 Task: Switch the calendar to schedule view for June 27, 2023.
Action: Mouse moved to (14, 56)
Screenshot: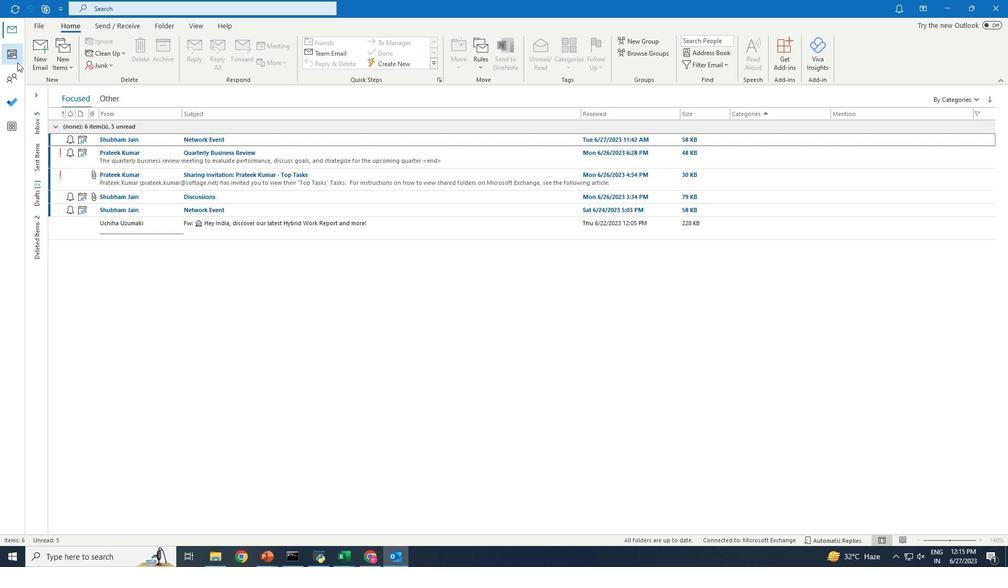 
Action: Mouse pressed left at (14, 56)
Screenshot: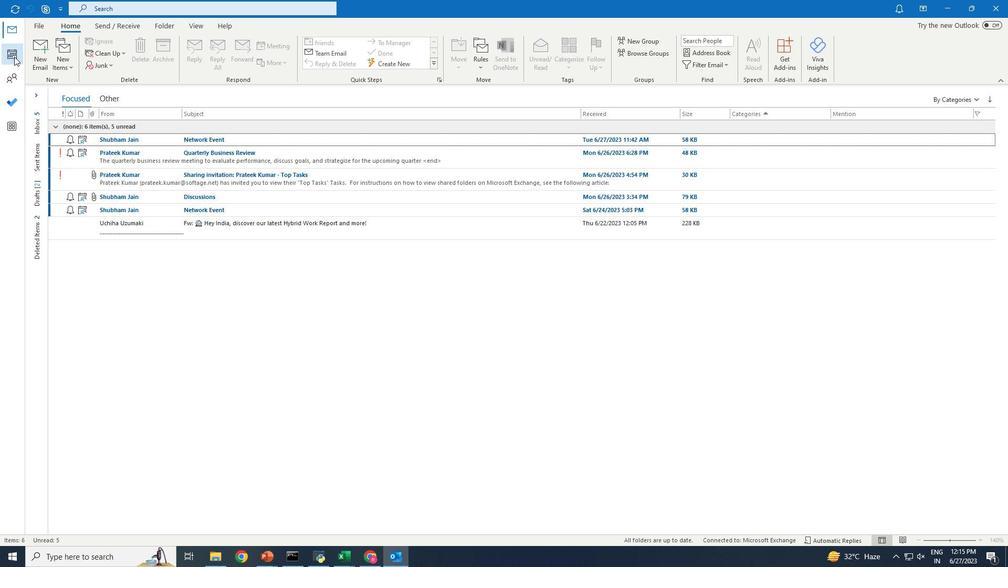 
Action: Mouse moved to (194, 30)
Screenshot: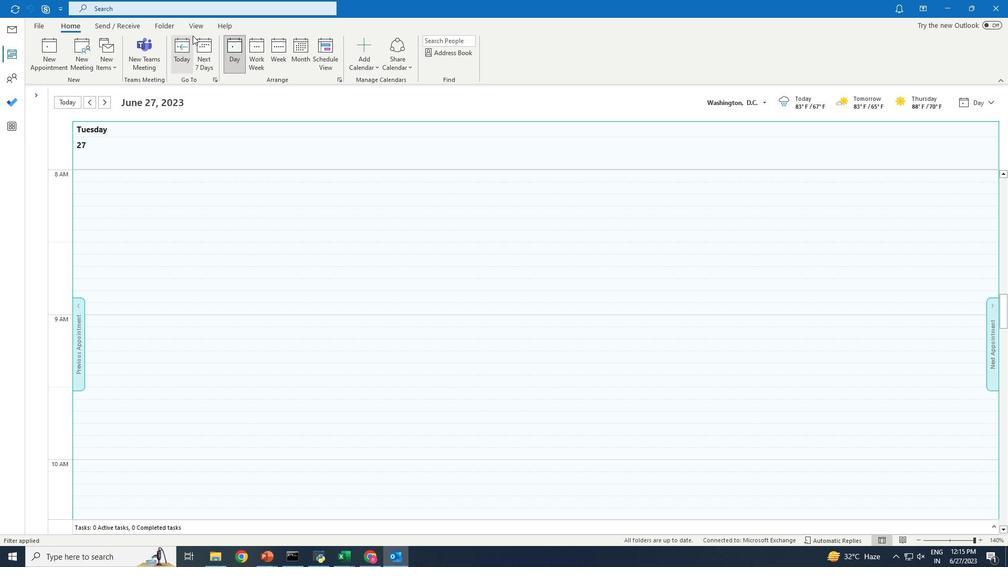 
Action: Mouse pressed left at (194, 30)
Screenshot: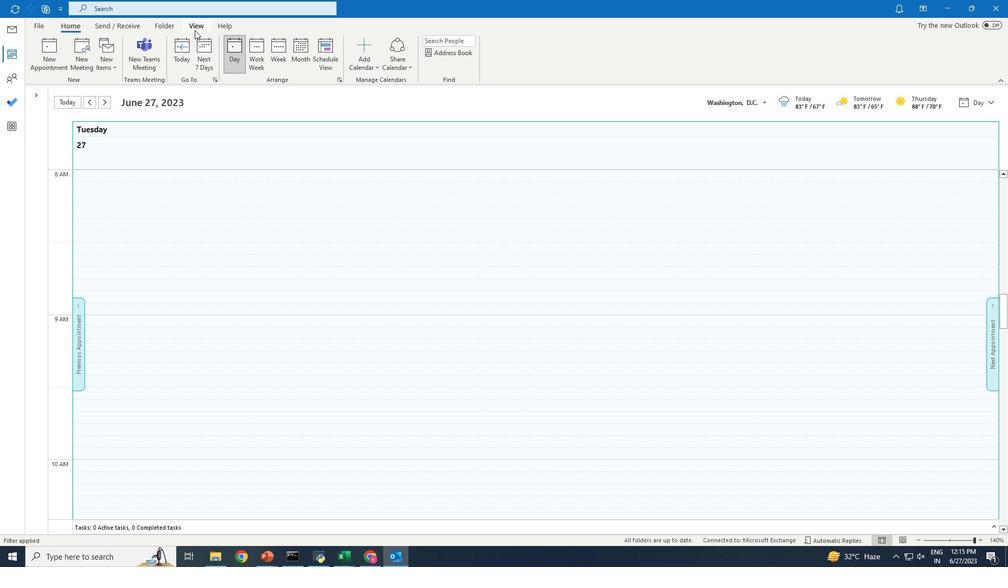 
Action: Mouse moved to (203, 48)
Screenshot: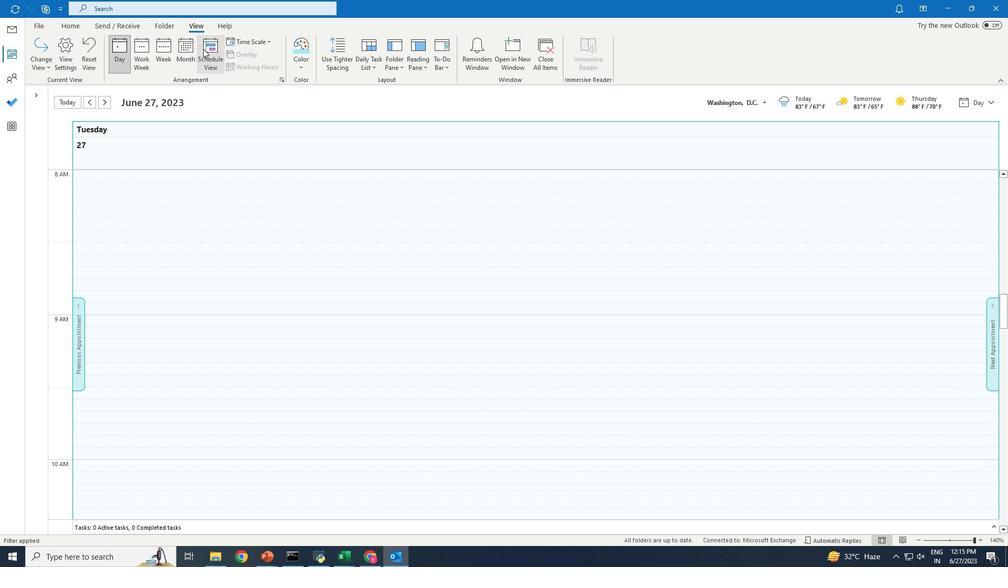 
Action: Mouse pressed left at (203, 48)
Screenshot: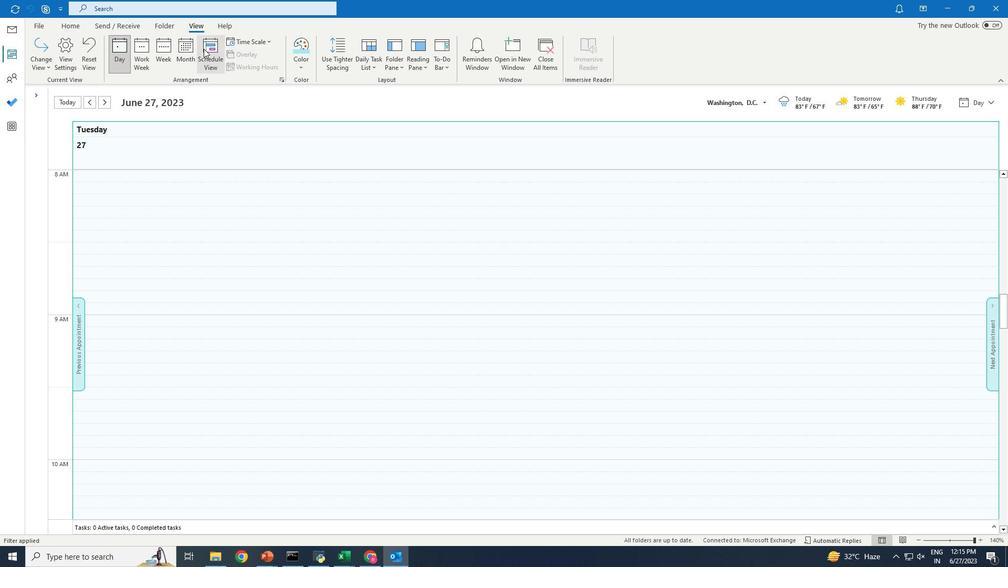 
Action: Mouse moved to (205, 49)
Screenshot: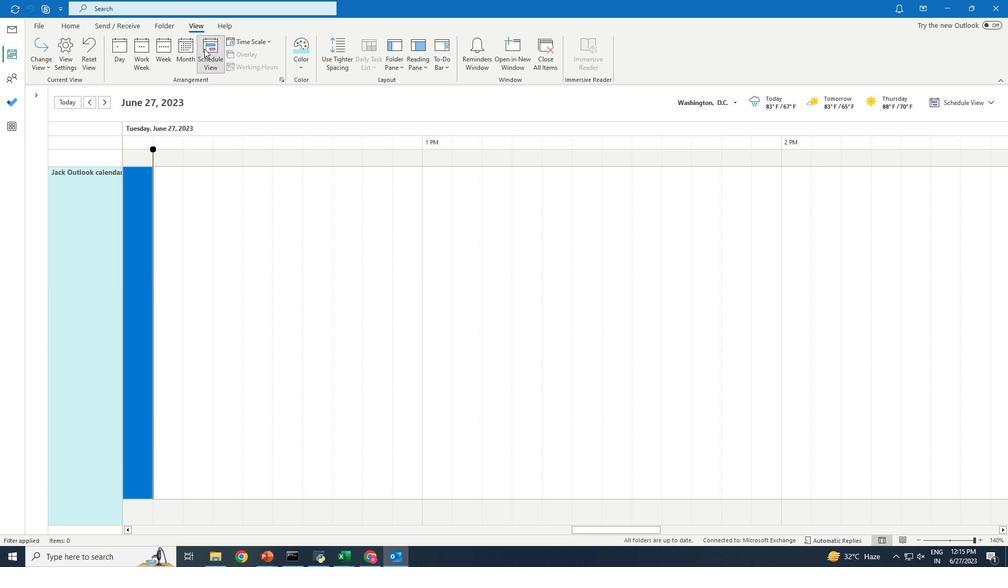 
